 Task:  Click on Golf Select Pick Sheet First name Sofia Last name Mitchell and  Email softage.2@softage.net Group 1 Patrick Cantlay Group 2 Justin Thomas Bonus Golfer Justin Thomas Group 3 Sungjae Im Group 4 Hideki Matsuyama #1 Golfer For The Week Collin Morikawa Tie-Breaker Score 1 Submit pick sheet
Action: Mouse moved to (332, 204)
Screenshot: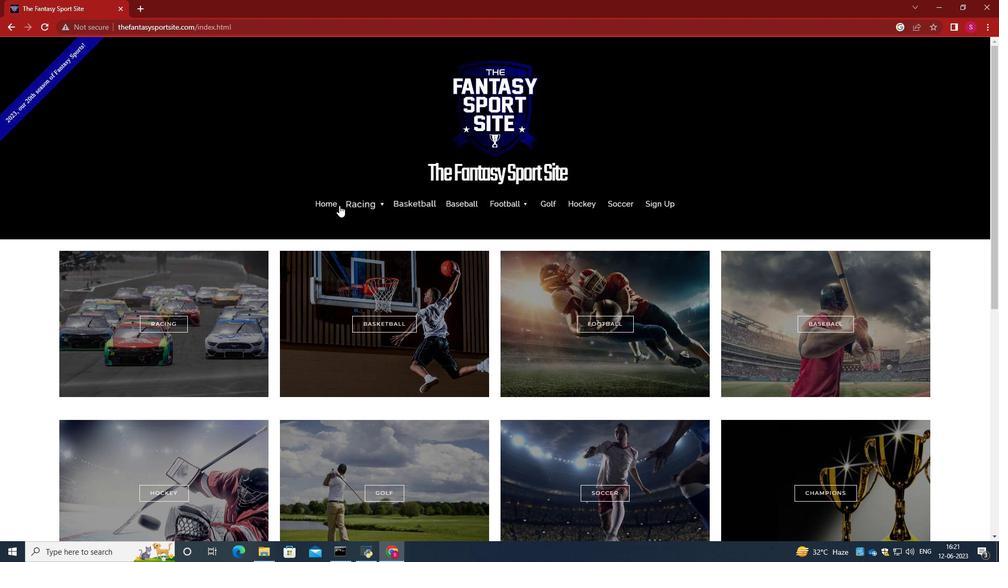 
Action: Mouse pressed left at (332, 204)
Screenshot: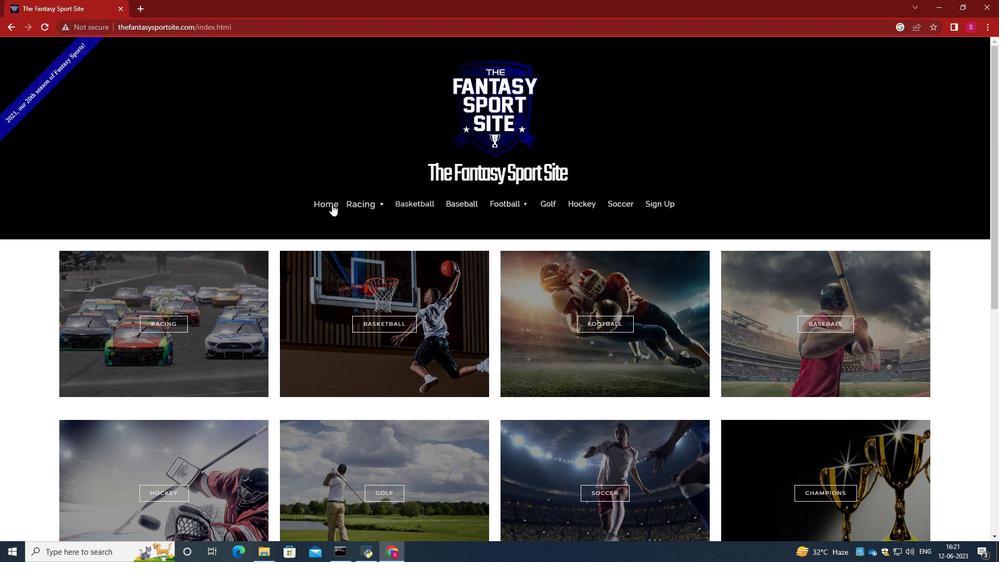 
Action: Mouse moved to (387, 216)
Screenshot: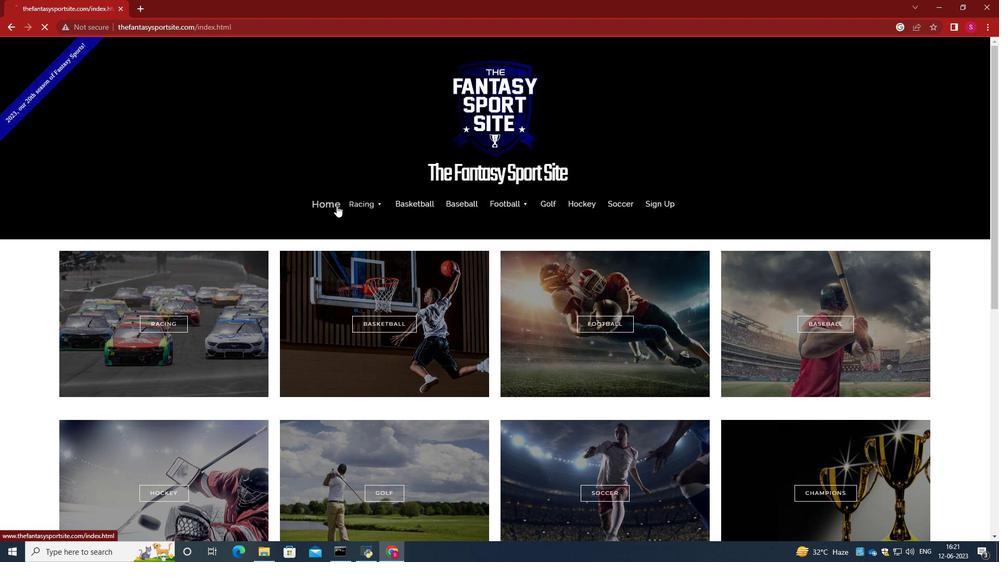 
Action: Mouse scrolled (387, 215) with delta (0, 0)
Screenshot: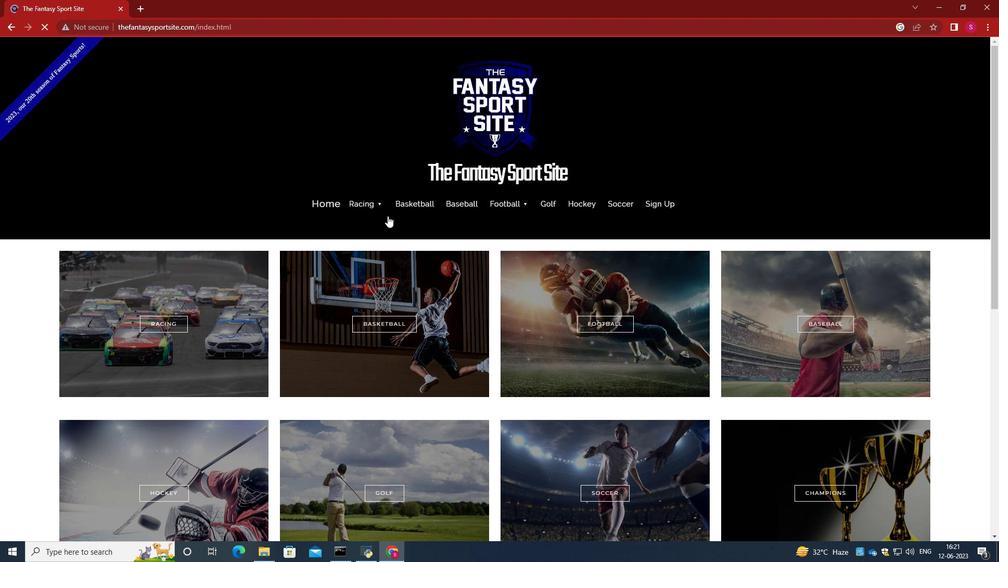 
Action: Mouse scrolled (387, 215) with delta (0, 0)
Screenshot: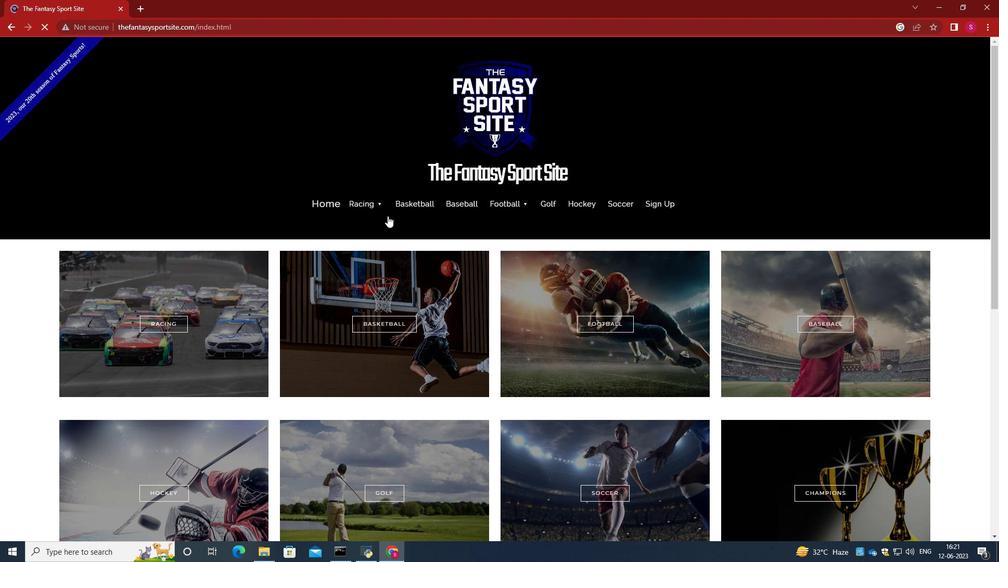 
Action: Mouse scrolled (387, 215) with delta (0, 0)
Screenshot: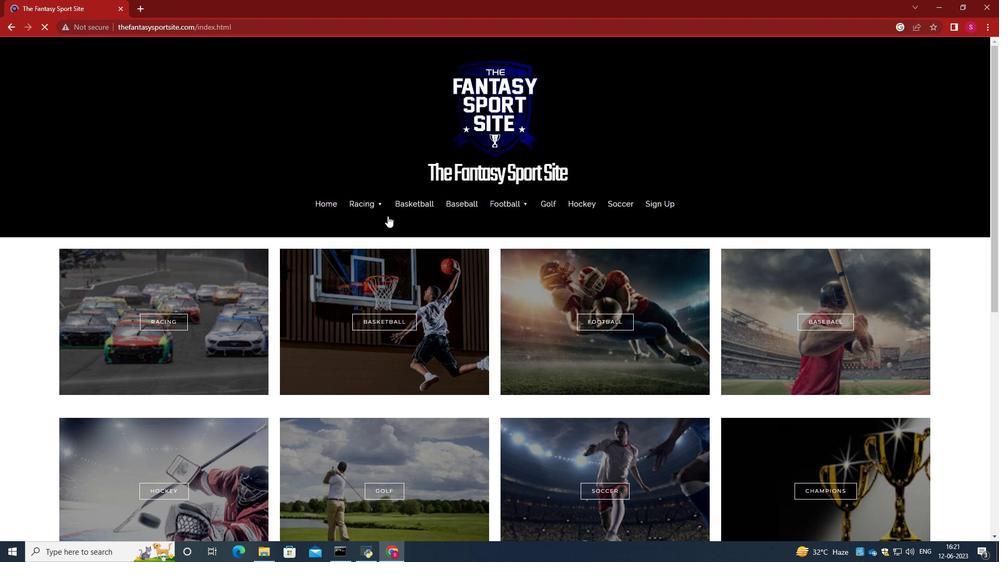 
Action: Mouse moved to (387, 328)
Screenshot: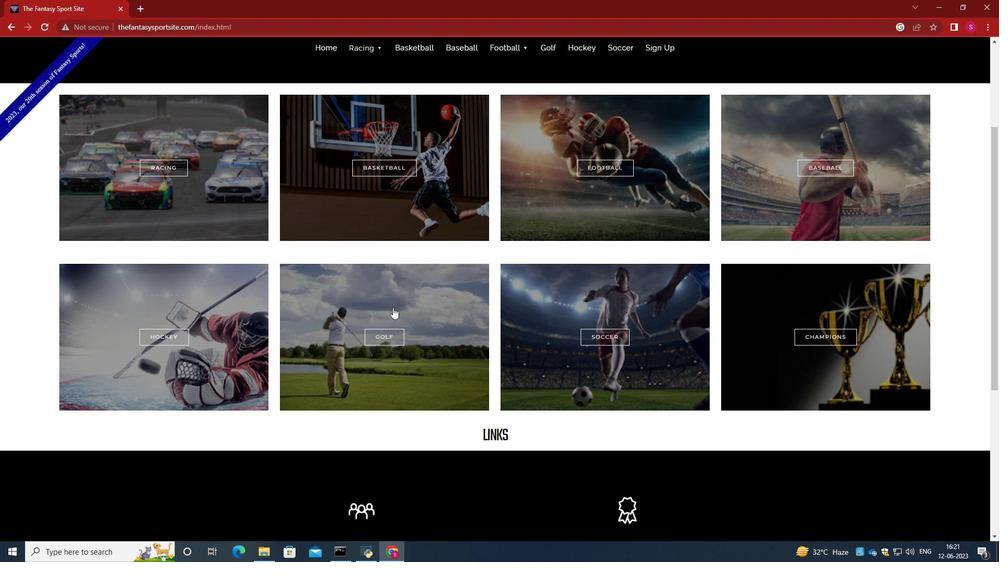 
Action: Mouse pressed left at (387, 328)
Screenshot: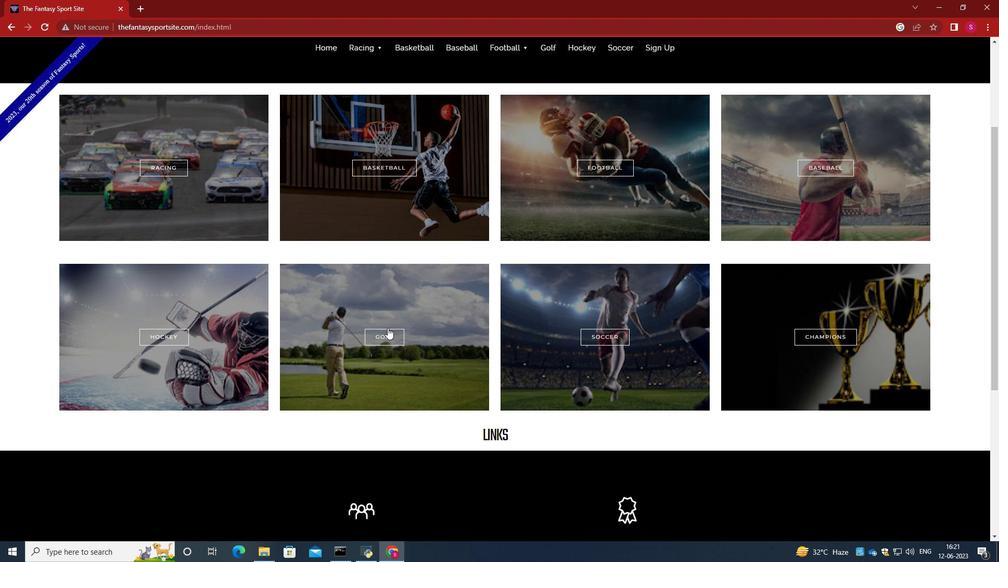 
Action: Mouse moved to (417, 270)
Screenshot: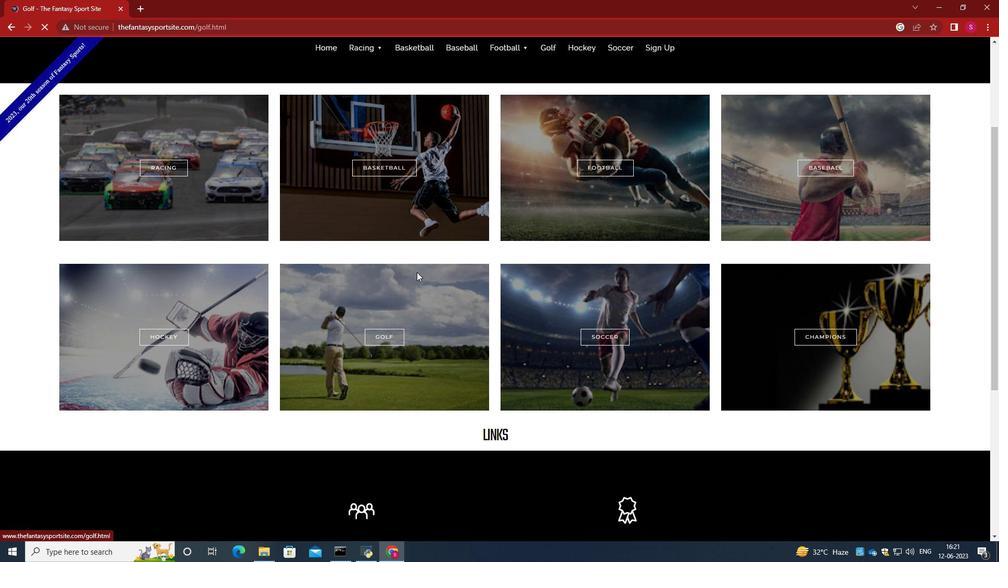 
Action: Mouse scrolled (417, 270) with delta (0, 0)
Screenshot: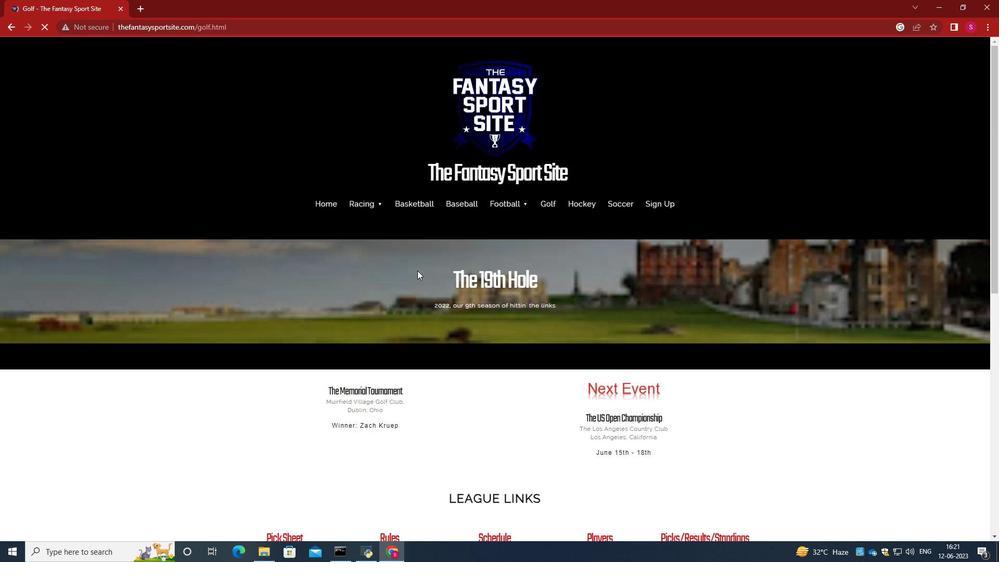 
Action: Mouse scrolled (417, 270) with delta (0, 0)
Screenshot: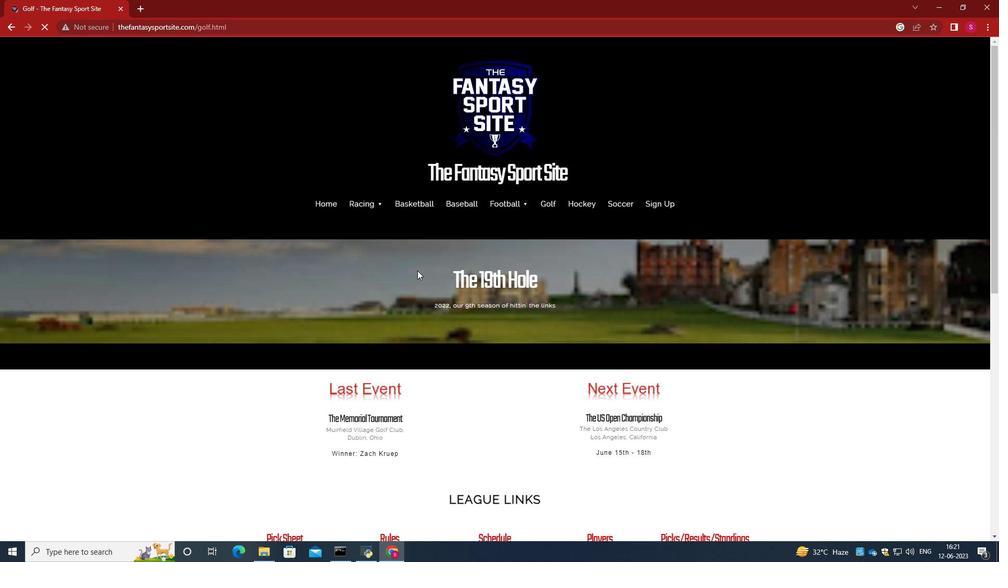 
Action: Mouse scrolled (417, 270) with delta (0, 0)
Screenshot: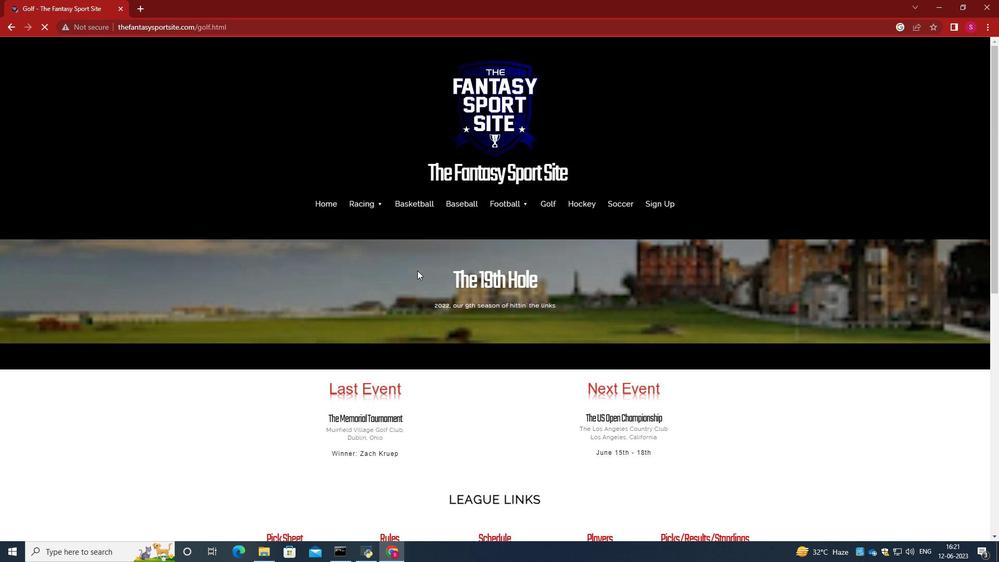 
Action: Mouse scrolled (417, 270) with delta (0, 0)
Screenshot: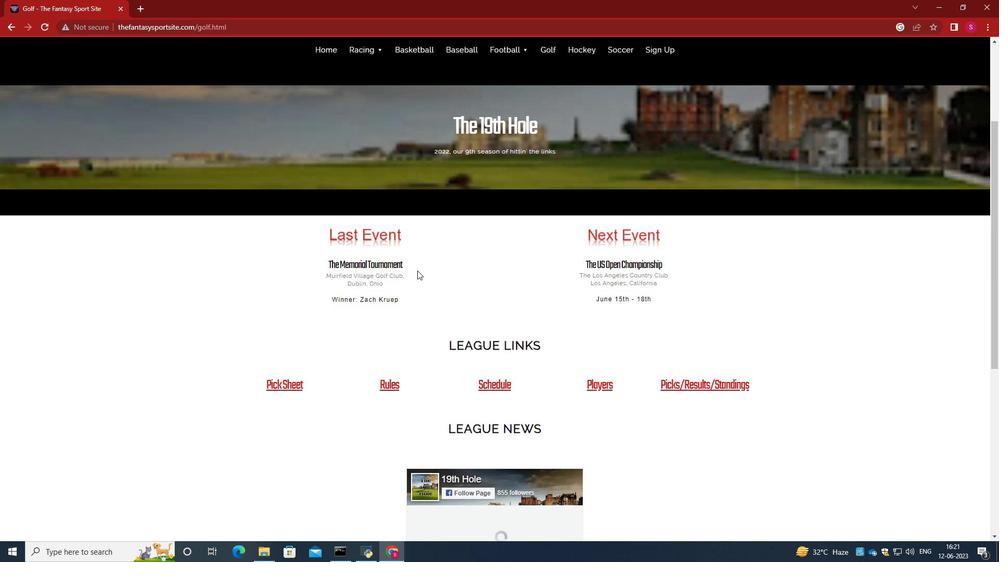 
Action: Mouse scrolled (417, 270) with delta (0, 0)
Screenshot: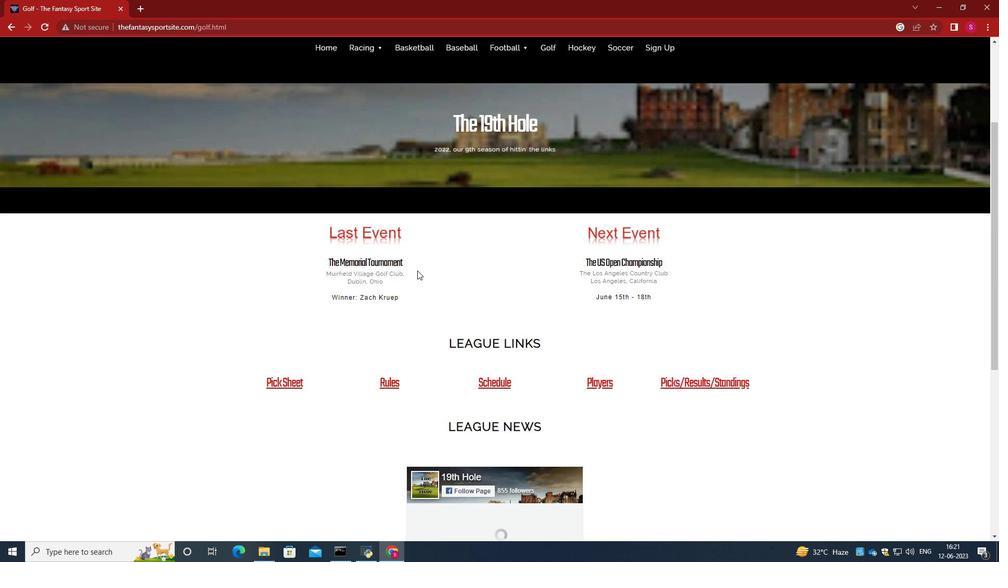 
Action: Mouse scrolled (417, 270) with delta (0, 0)
Screenshot: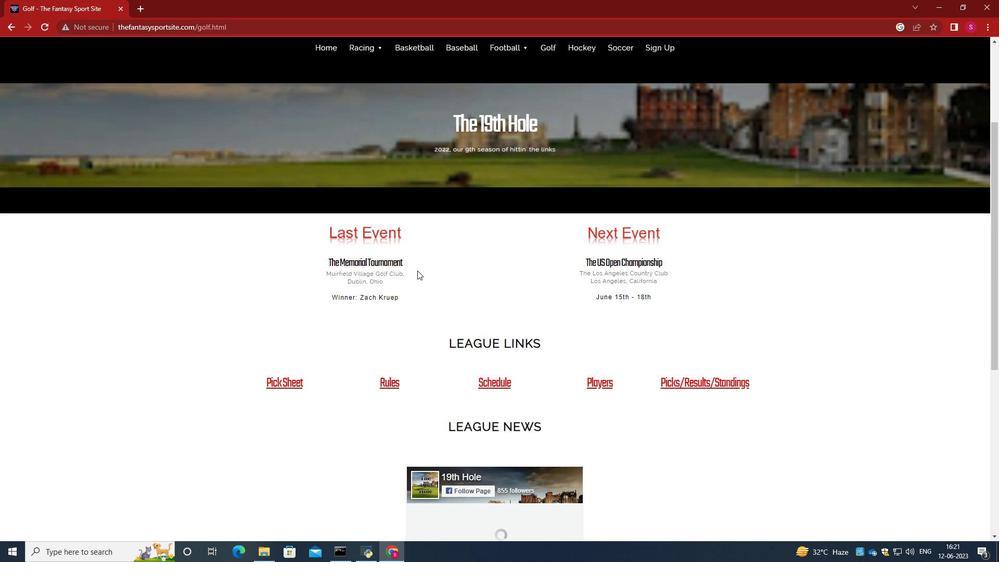 
Action: Mouse moved to (286, 224)
Screenshot: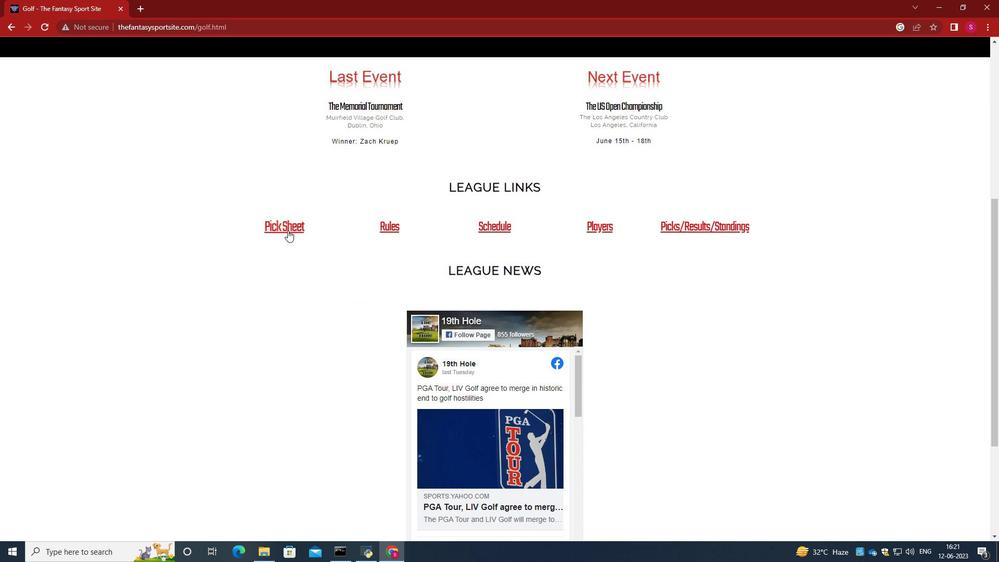 
Action: Mouse pressed left at (286, 224)
Screenshot: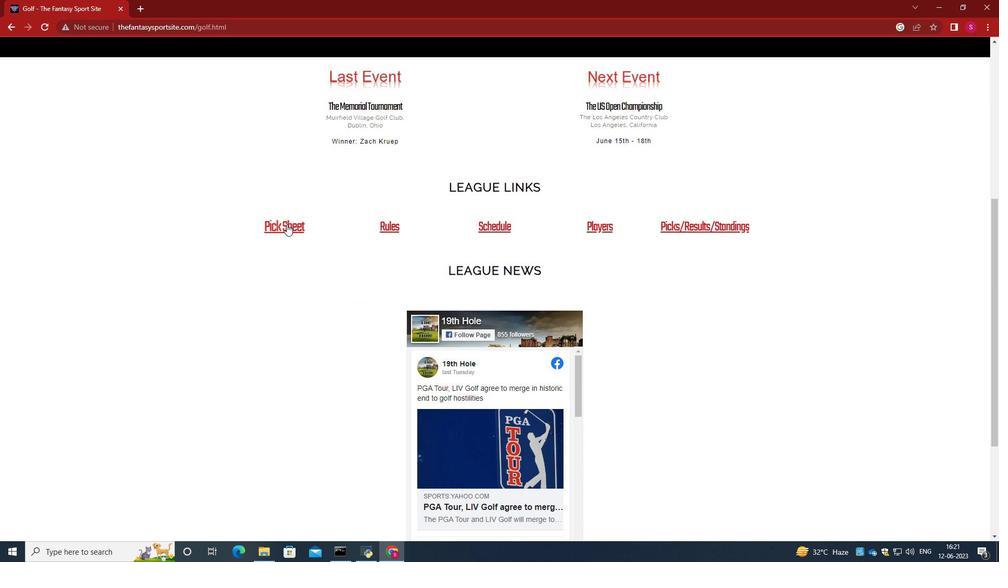 
Action: Mouse moved to (539, 239)
Screenshot: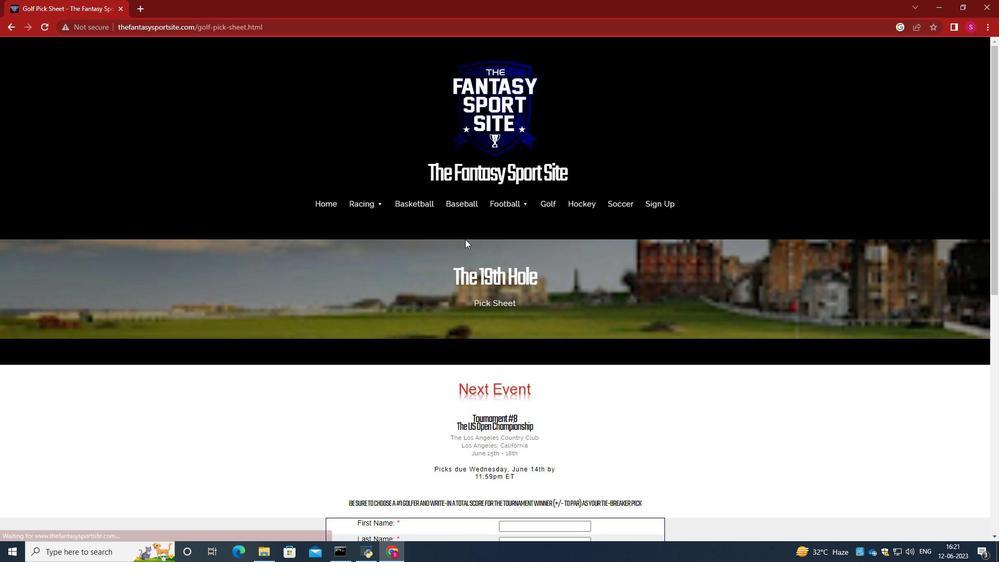 
Action: Mouse scrolled (539, 239) with delta (0, 0)
Screenshot: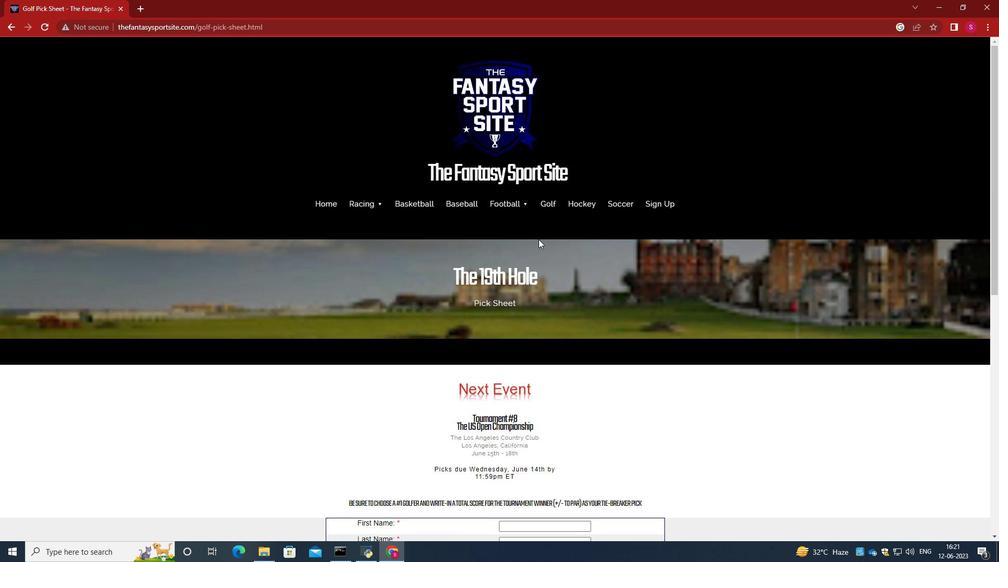 
Action: Mouse scrolled (539, 239) with delta (0, 0)
Screenshot: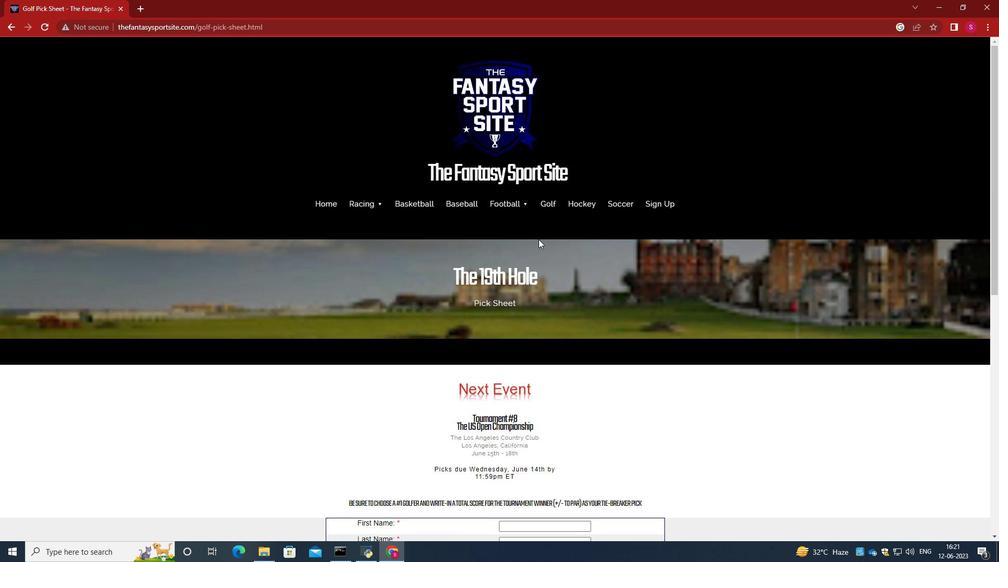 
Action: Mouse scrolled (539, 239) with delta (0, 0)
Screenshot: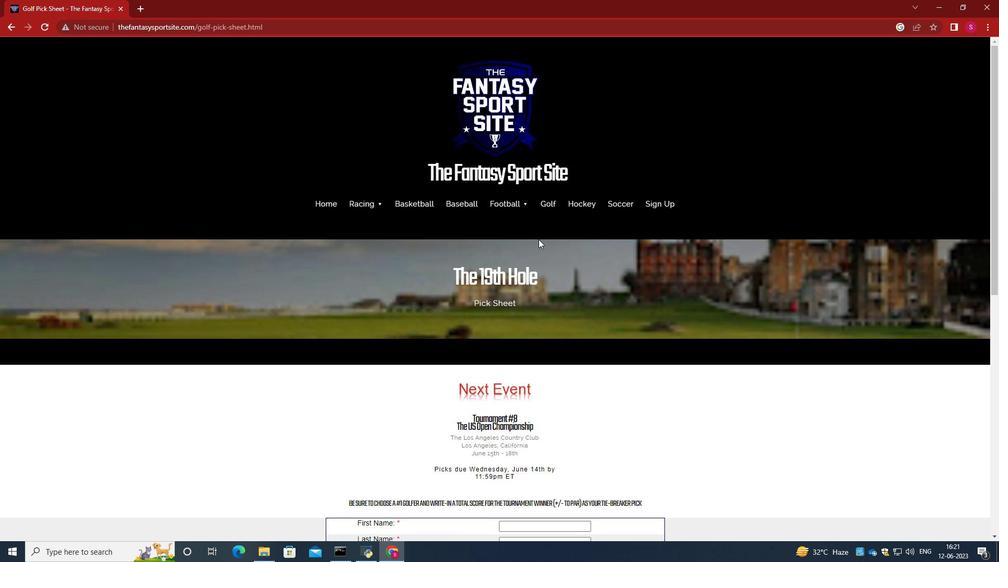 
Action: Mouse scrolled (539, 239) with delta (0, 0)
Screenshot: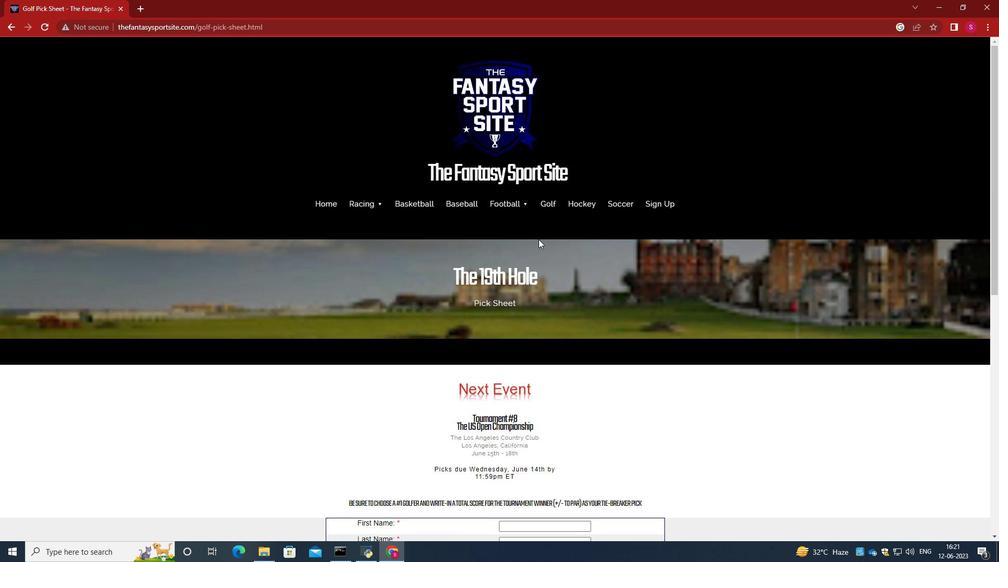 
Action: Mouse scrolled (539, 239) with delta (0, 0)
Screenshot: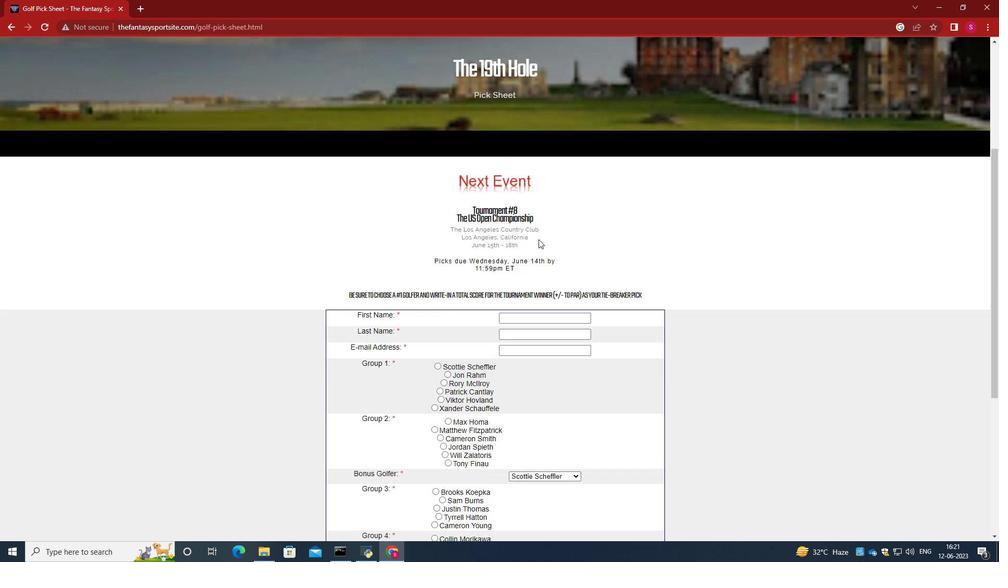 
Action: Mouse scrolled (539, 239) with delta (0, 0)
Screenshot: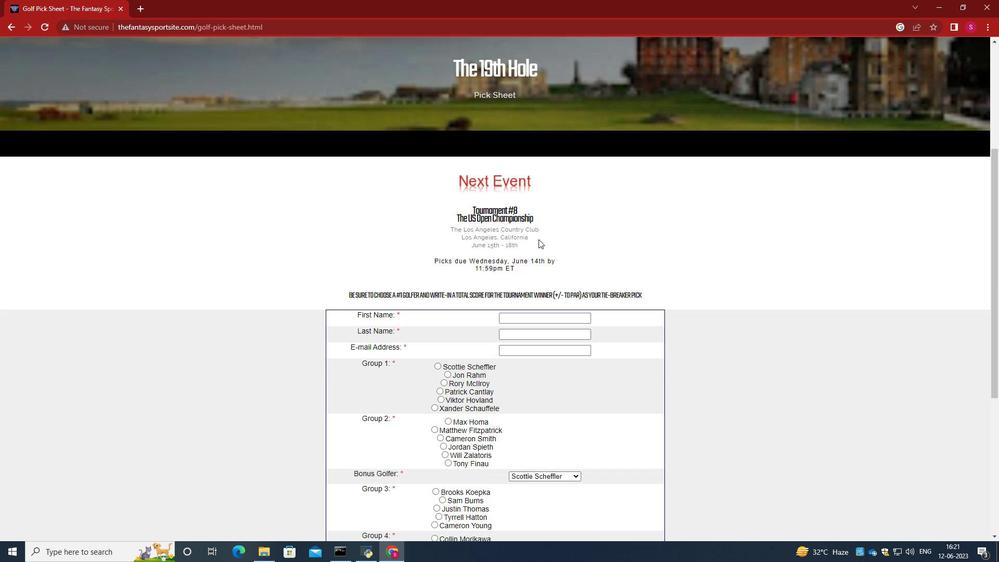 
Action: Mouse moved to (528, 216)
Screenshot: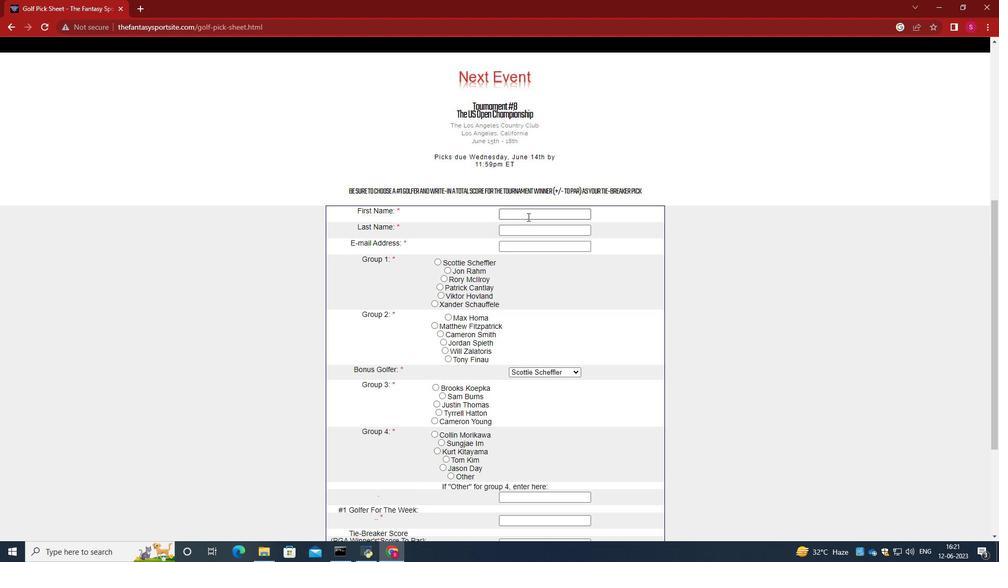 
Action: Mouse pressed left at (528, 216)
Screenshot: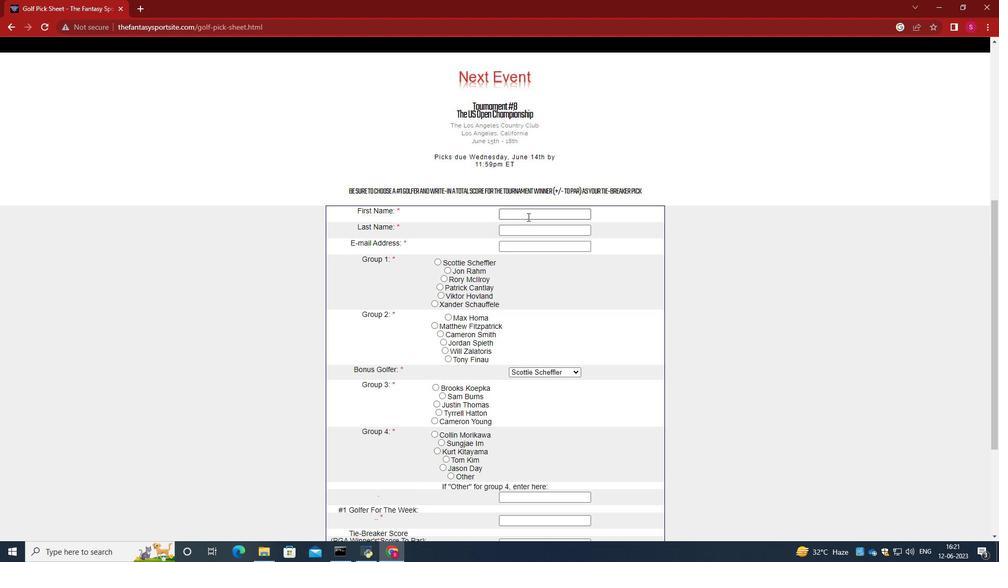 
Action: Key pressed <Key.caps_lock>S<Key.caps_lock>ofia<Key.tab><Key.caps_lock>M<Key.caps_lock>itchell<Key.tab>softage.2<Key.shift>@softage.m<Key.backspace>net<Key.tab>
Screenshot: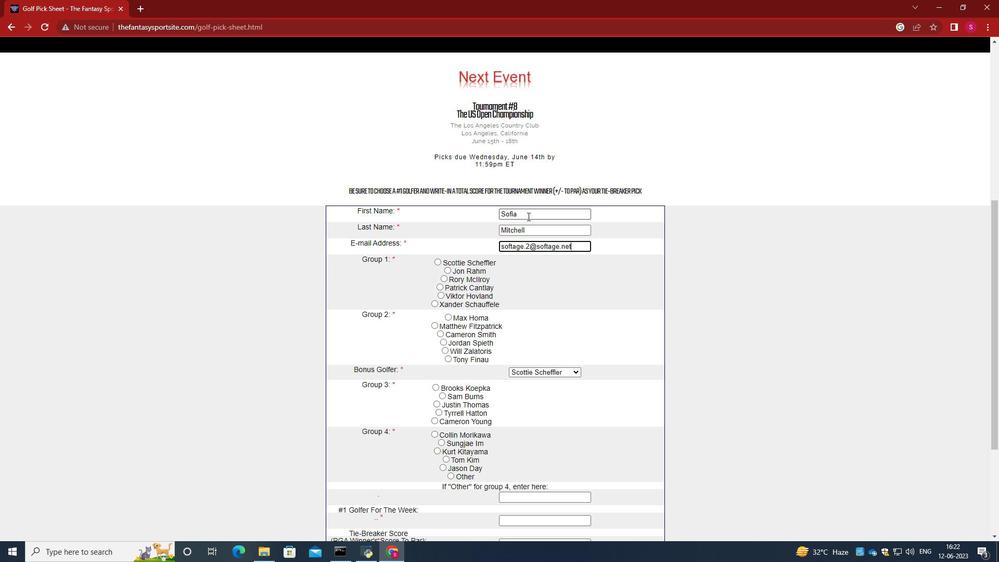 
Action: Mouse moved to (443, 286)
Screenshot: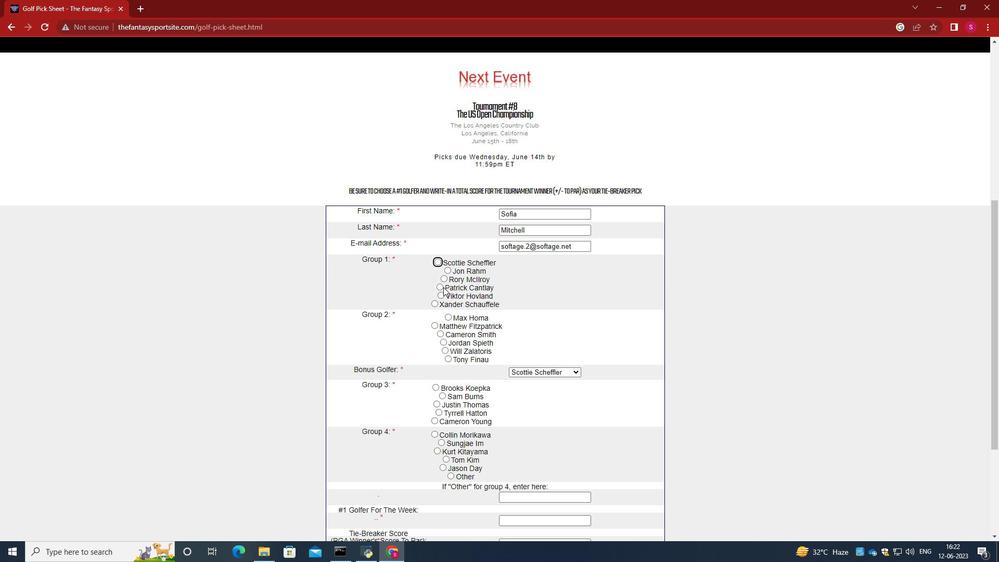 
Action: Mouse pressed left at (443, 286)
Screenshot: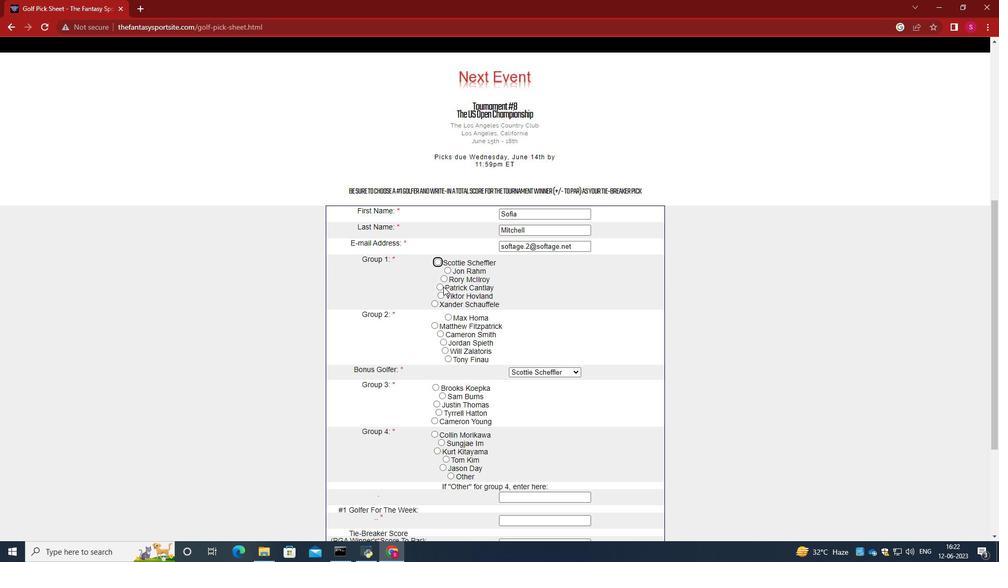 
Action: Mouse moved to (440, 286)
Screenshot: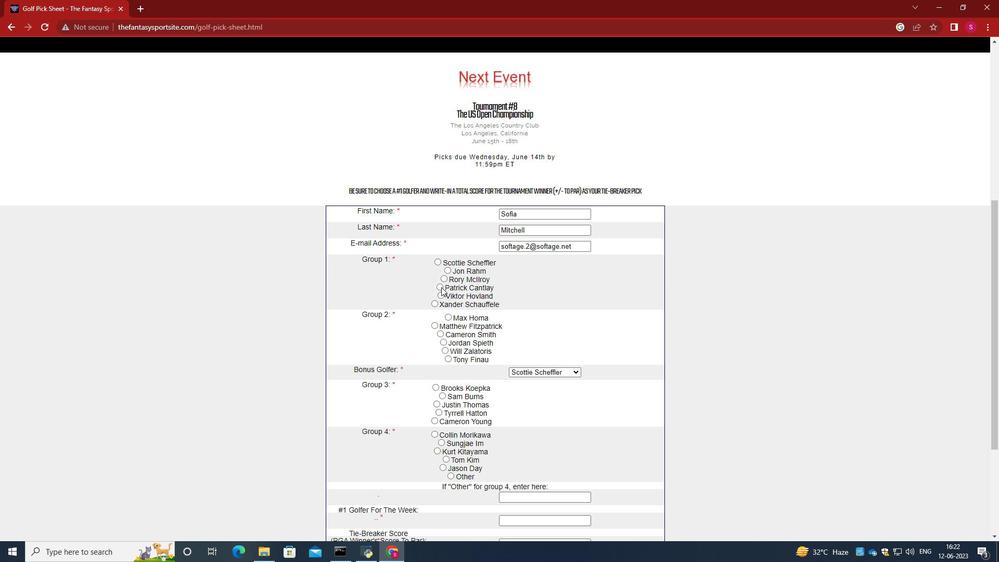 
Action: Mouse pressed left at (440, 286)
Screenshot: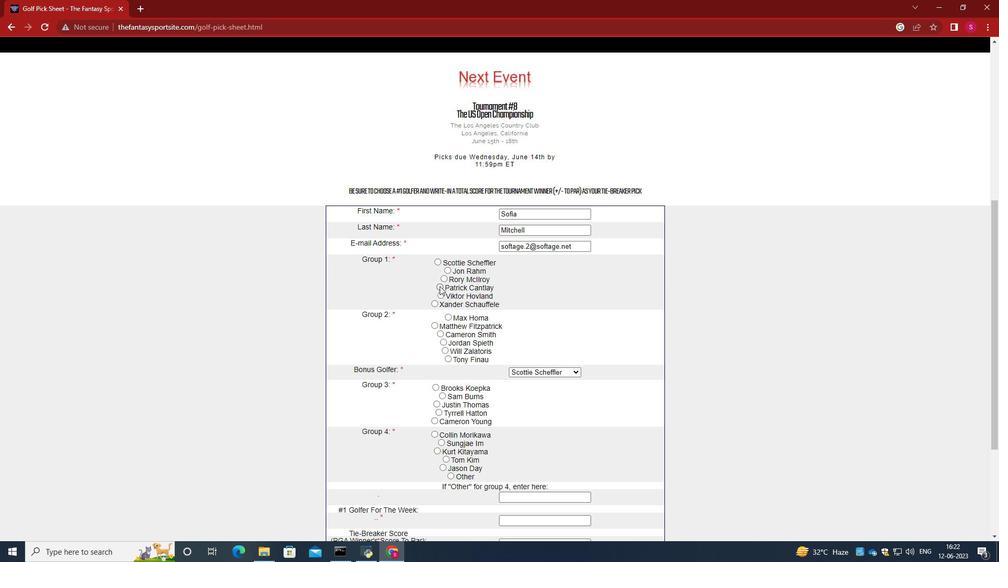 
Action: Mouse moved to (508, 294)
Screenshot: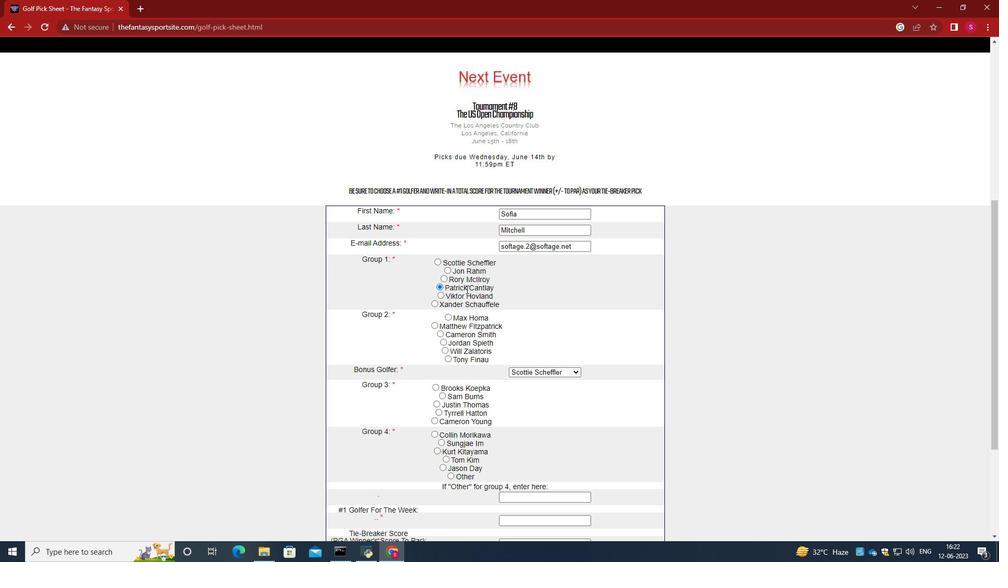 
Action: Mouse scrolled (508, 293) with delta (0, 0)
Screenshot: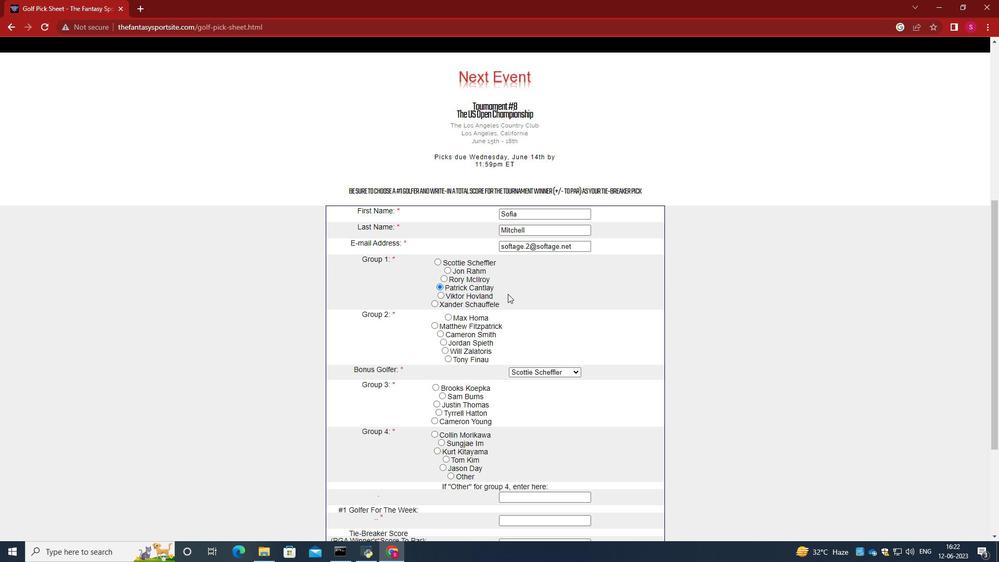 
Action: Mouse moved to (449, 307)
Screenshot: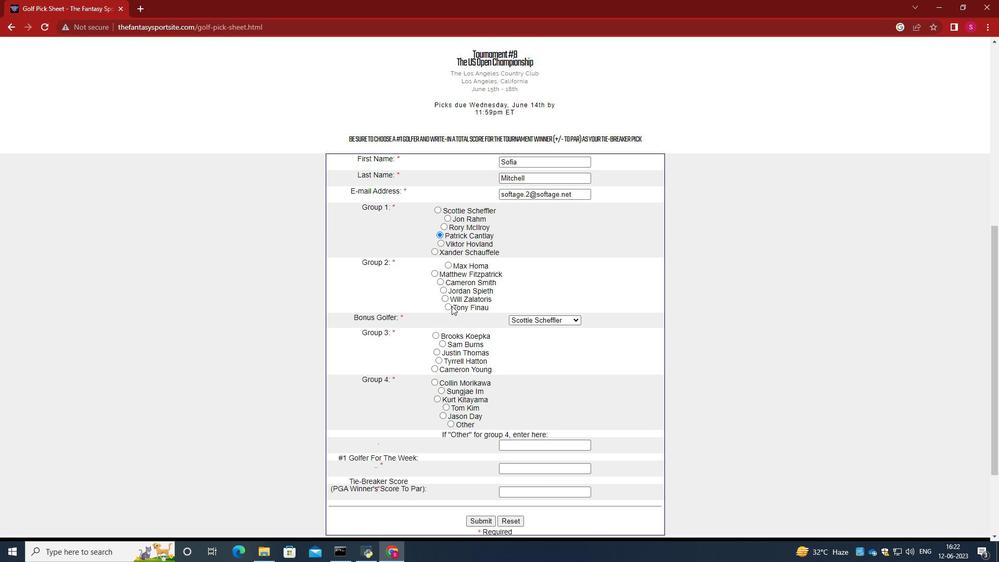 
Action: Mouse pressed left at (449, 307)
Screenshot: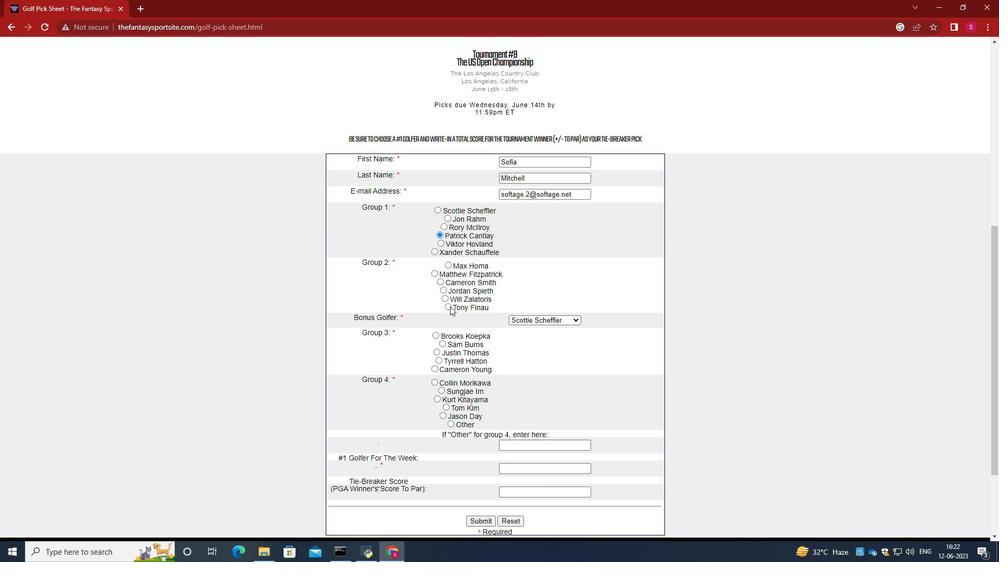 
Action: Mouse moved to (561, 290)
Screenshot: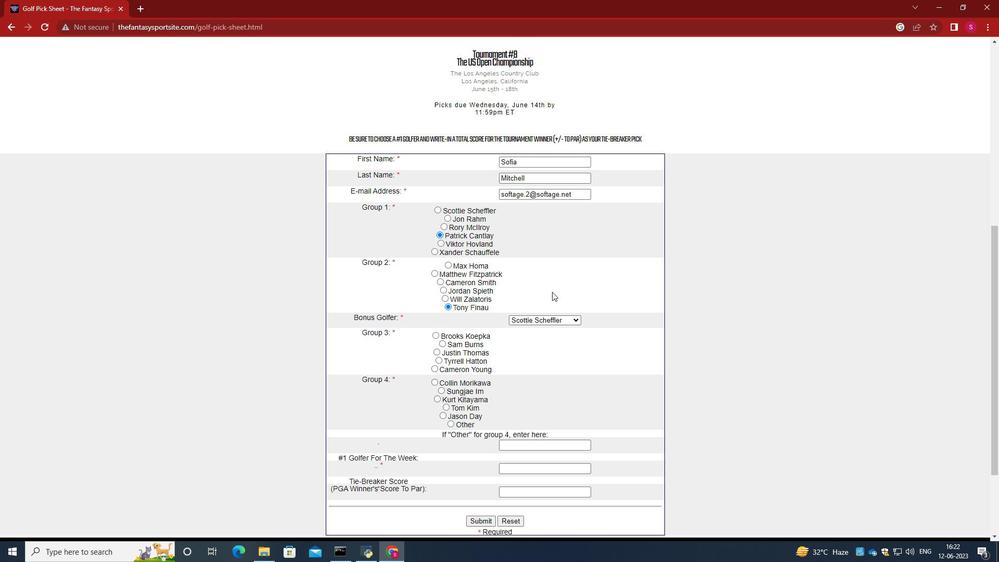 
Action: Mouse scrolled (561, 289) with delta (0, 0)
Screenshot: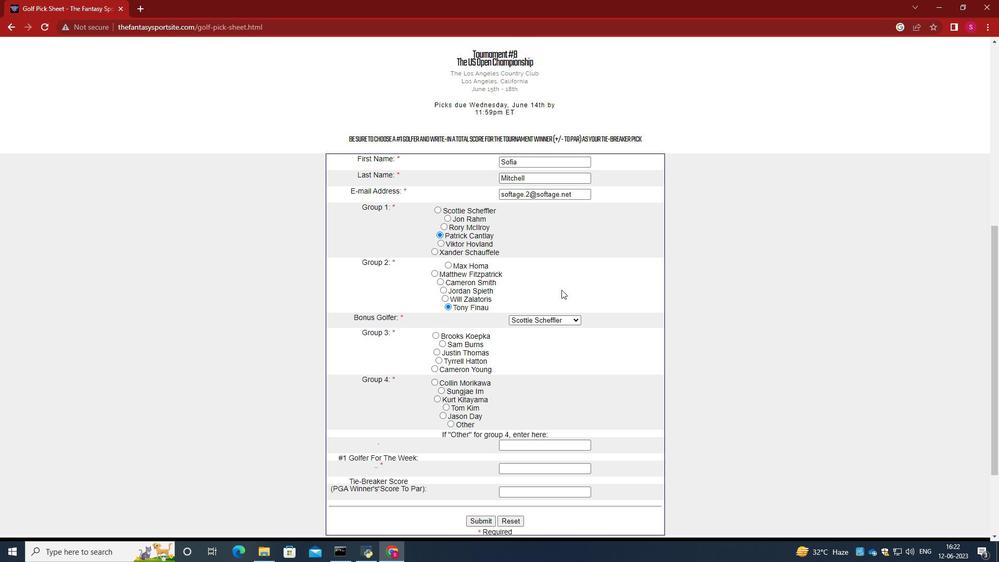 
Action: Mouse scrolled (561, 289) with delta (0, 0)
Screenshot: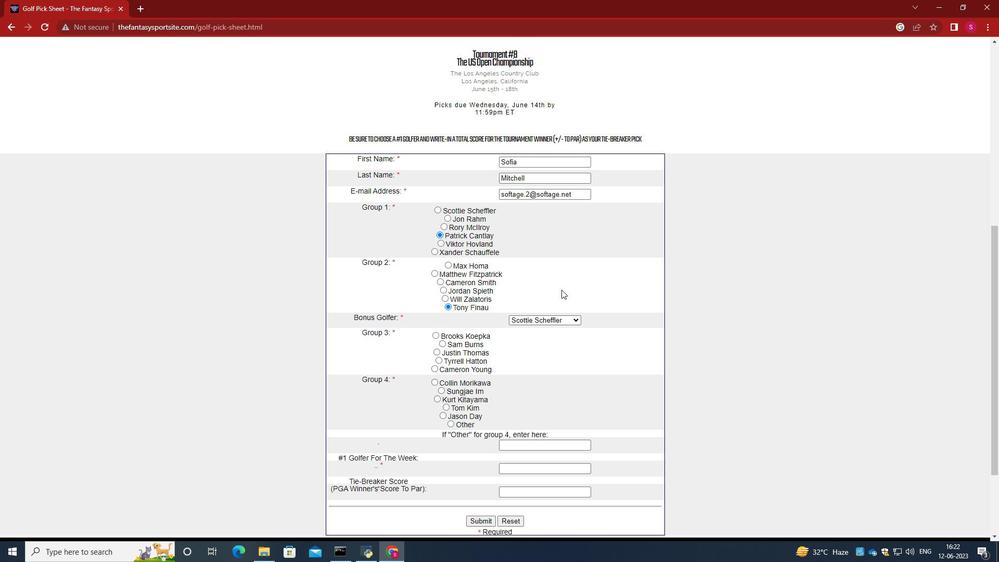 
Action: Mouse moved to (544, 215)
Screenshot: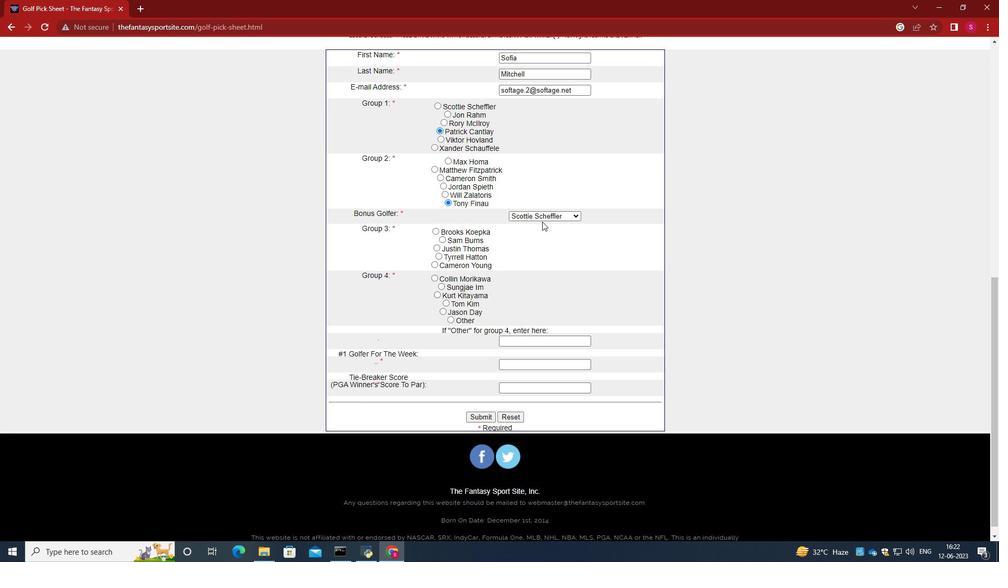 
Action: Mouse pressed left at (544, 215)
Screenshot: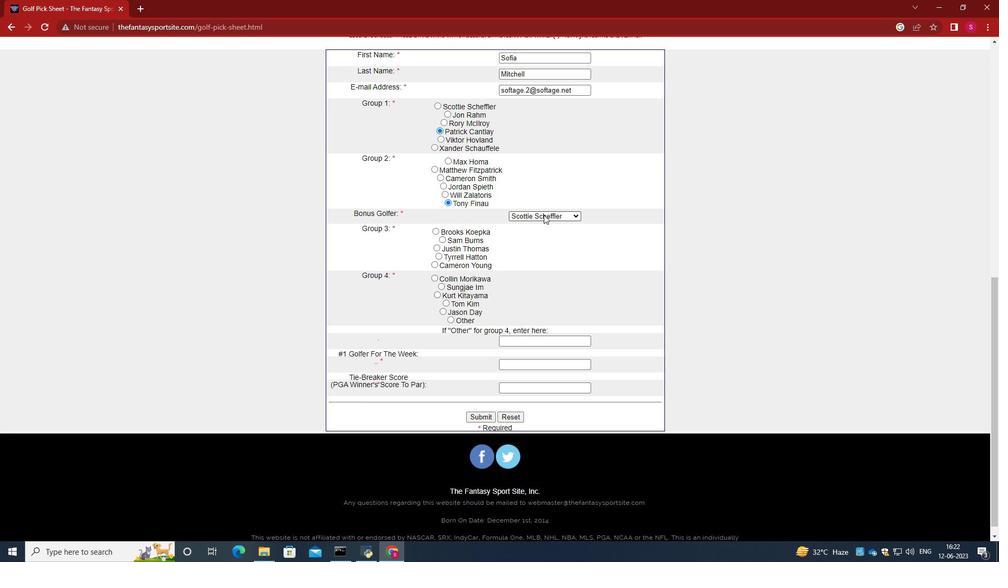 
Action: Mouse moved to (552, 277)
Screenshot: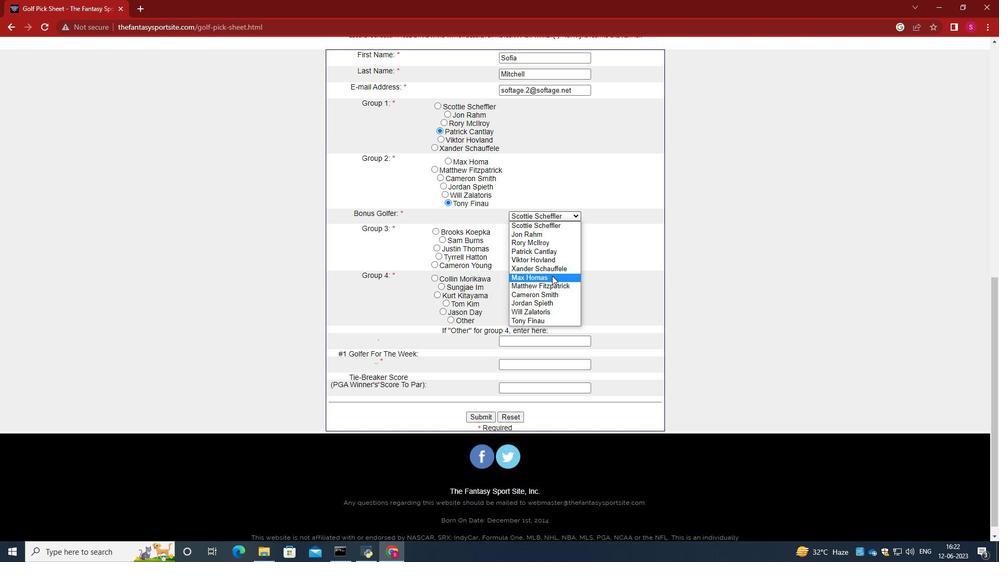 
Action: Mouse pressed left at (552, 277)
Screenshot: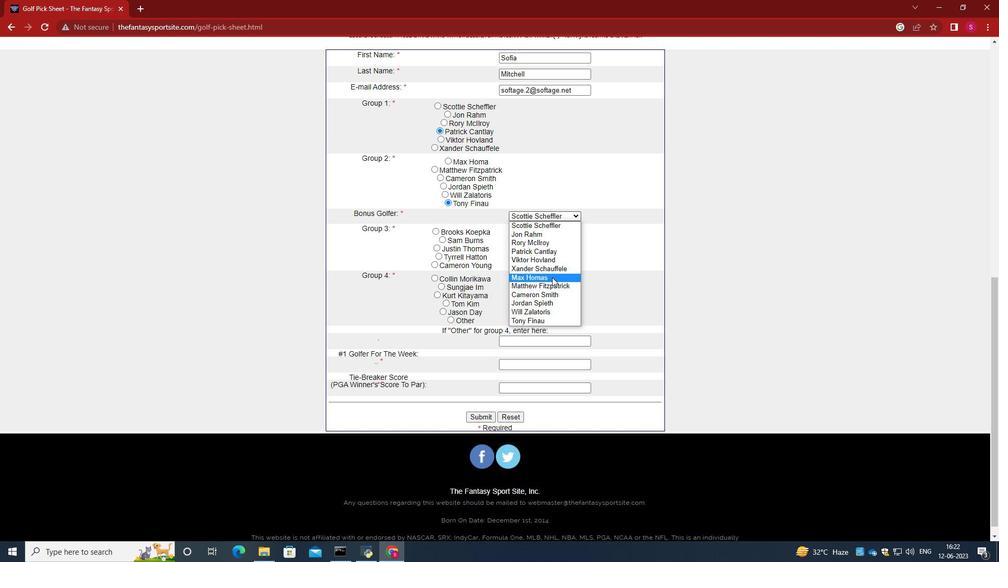 
Action: Mouse moved to (564, 252)
Screenshot: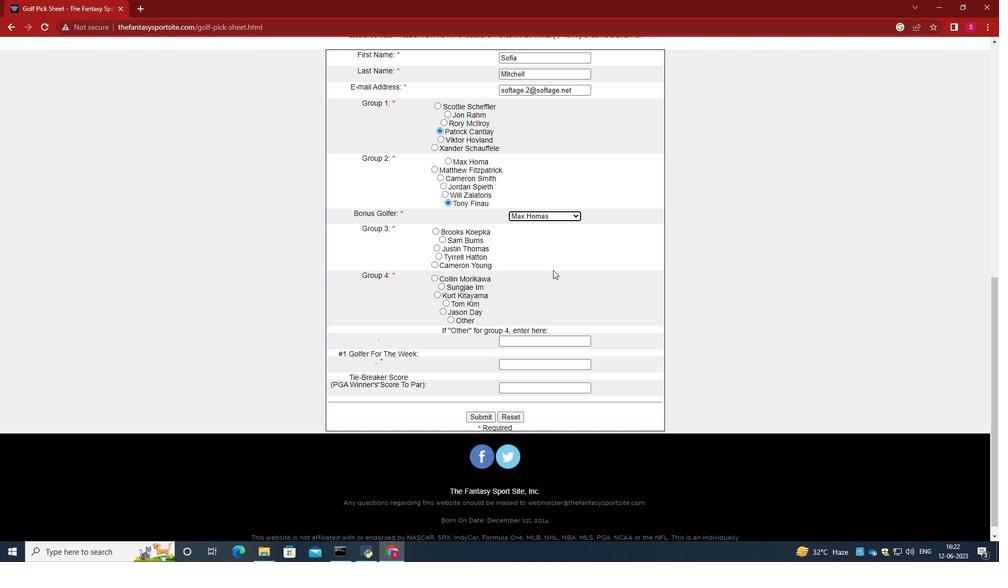 
Action: Mouse scrolled (564, 251) with delta (0, 0)
Screenshot: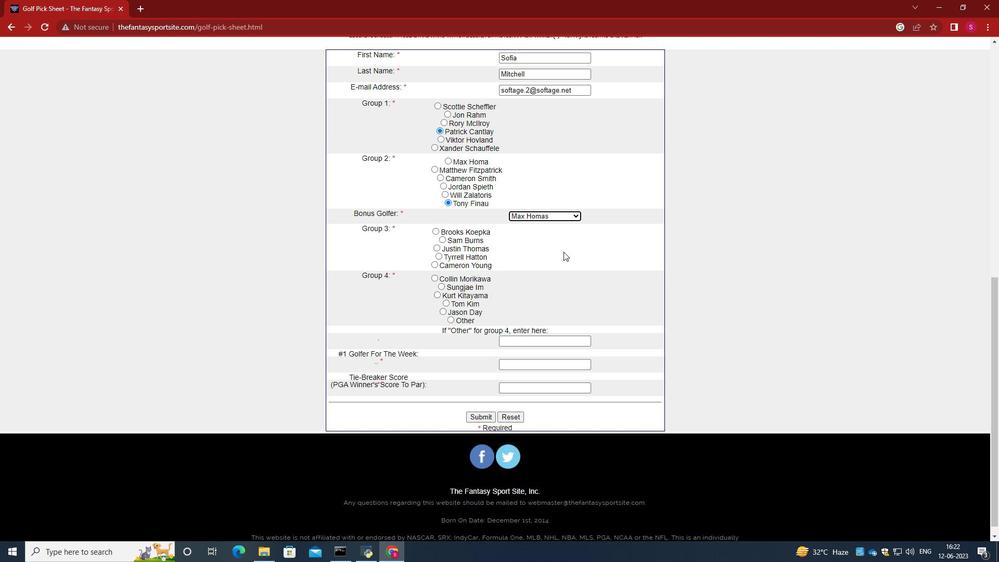
Action: Mouse scrolled (564, 251) with delta (0, 0)
Screenshot: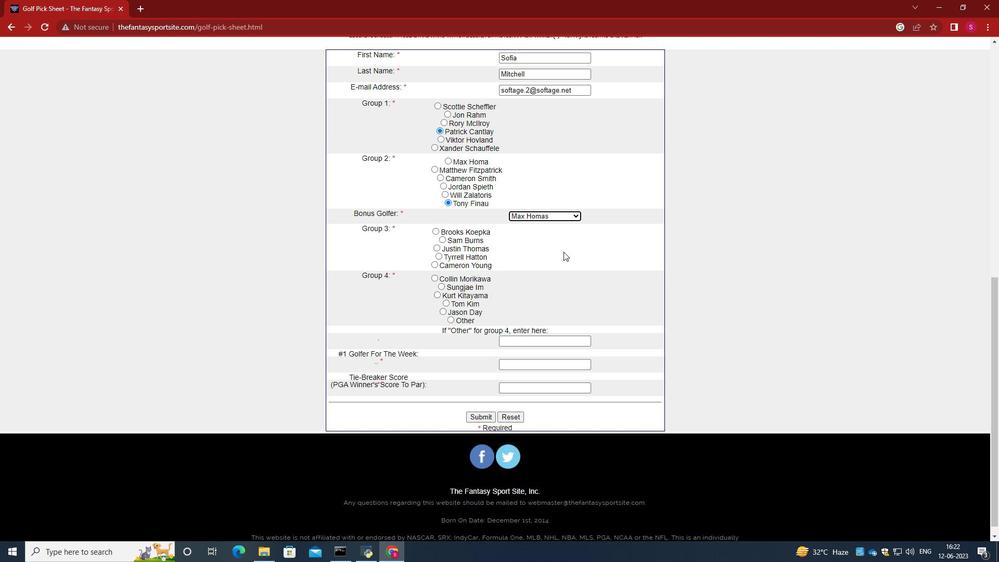 
Action: Mouse moved to (441, 246)
Screenshot: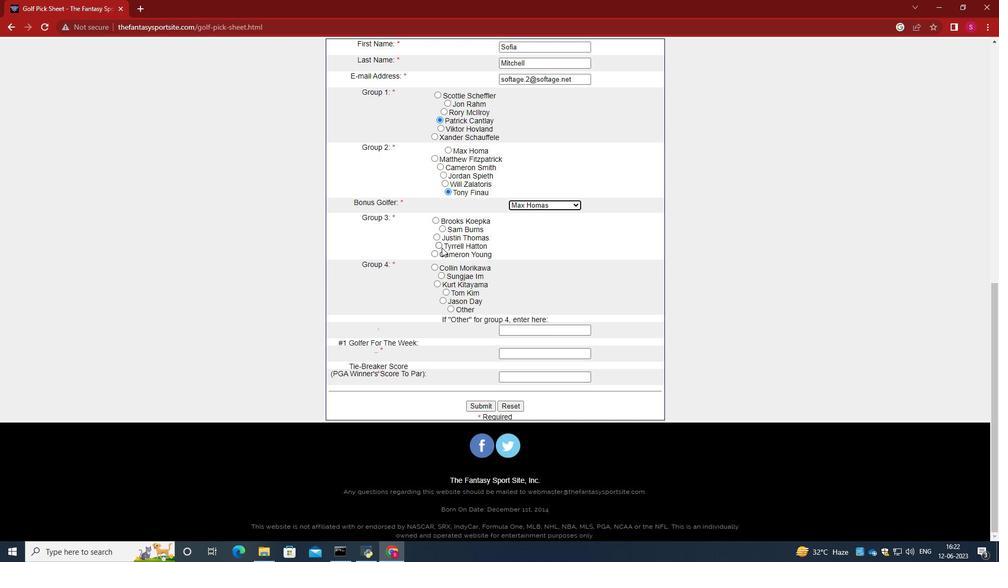 
Action: Mouse pressed left at (441, 246)
Screenshot: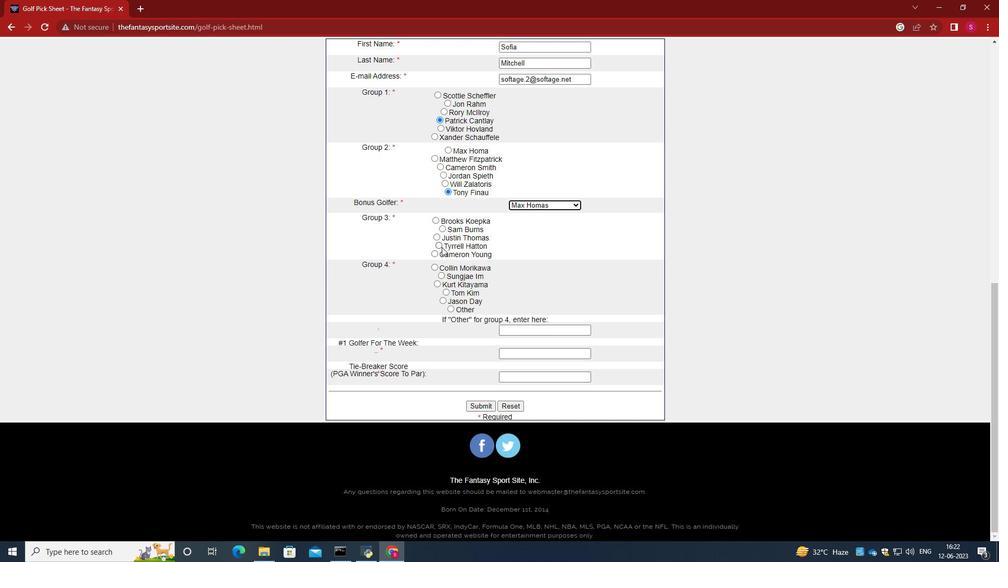 
Action: Mouse moved to (527, 266)
Screenshot: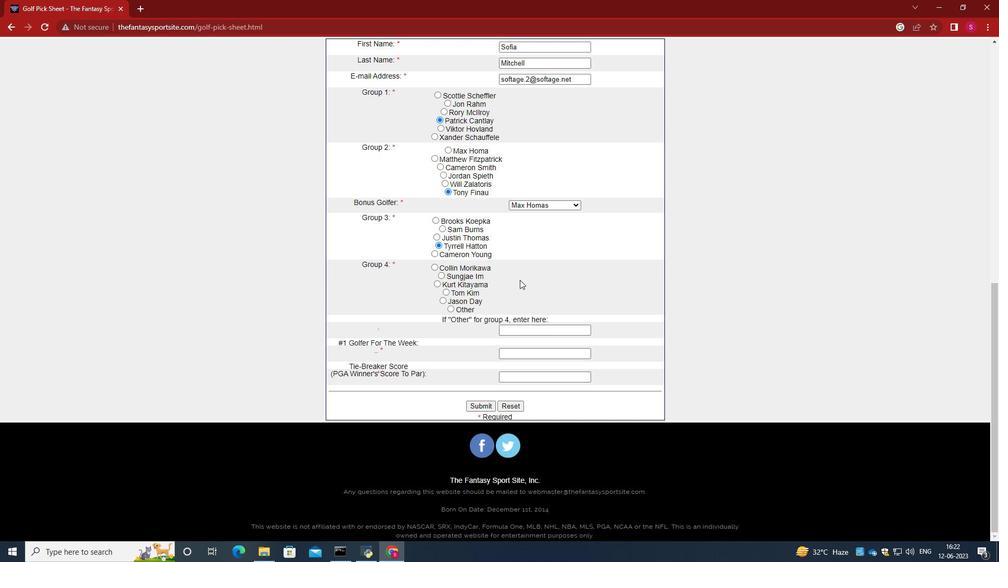 
Action: Mouse scrolled (527, 266) with delta (0, 0)
Screenshot: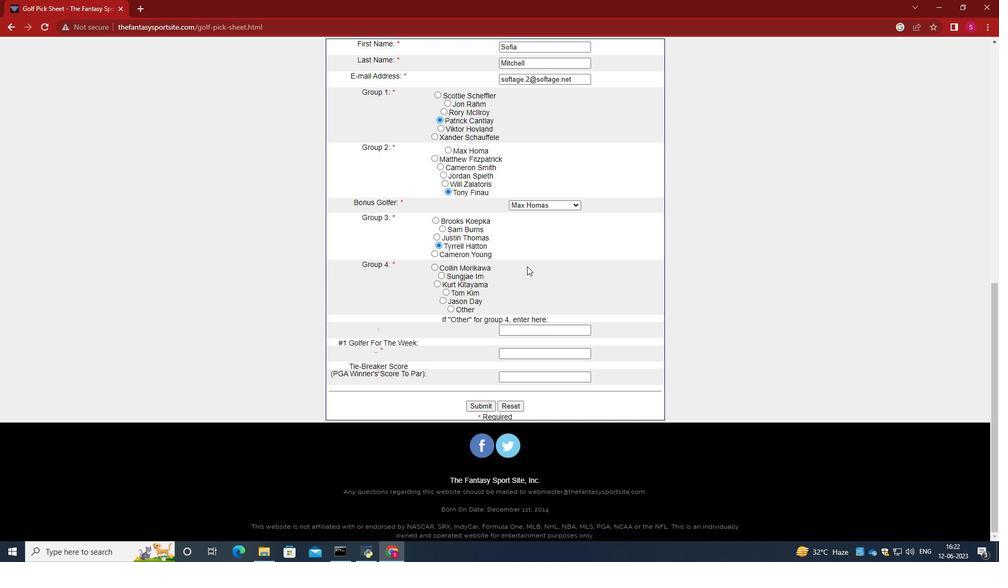 
Action: Mouse moved to (455, 307)
Screenshot: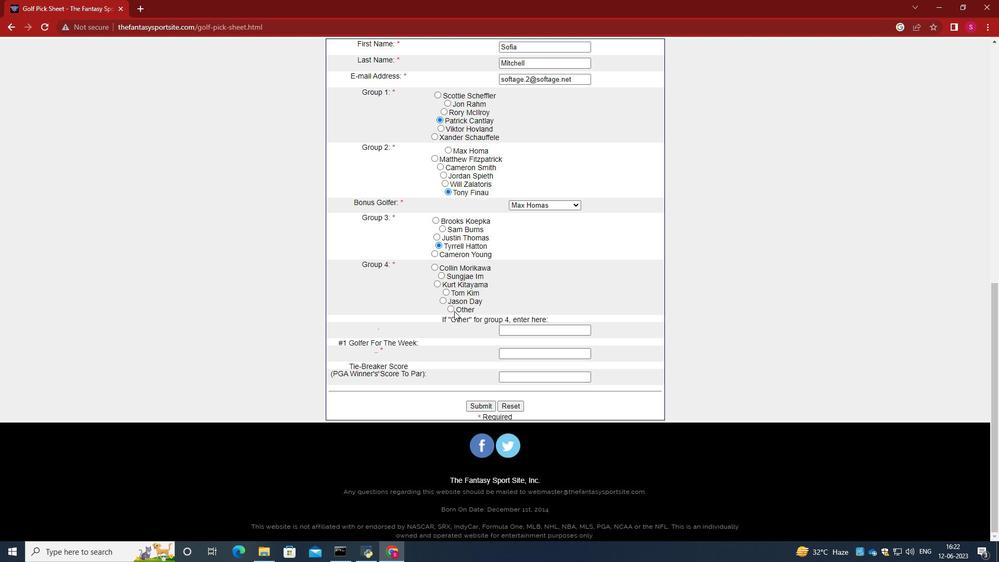 
Action: Mouse pressed left at (455, 307)
Screenshot: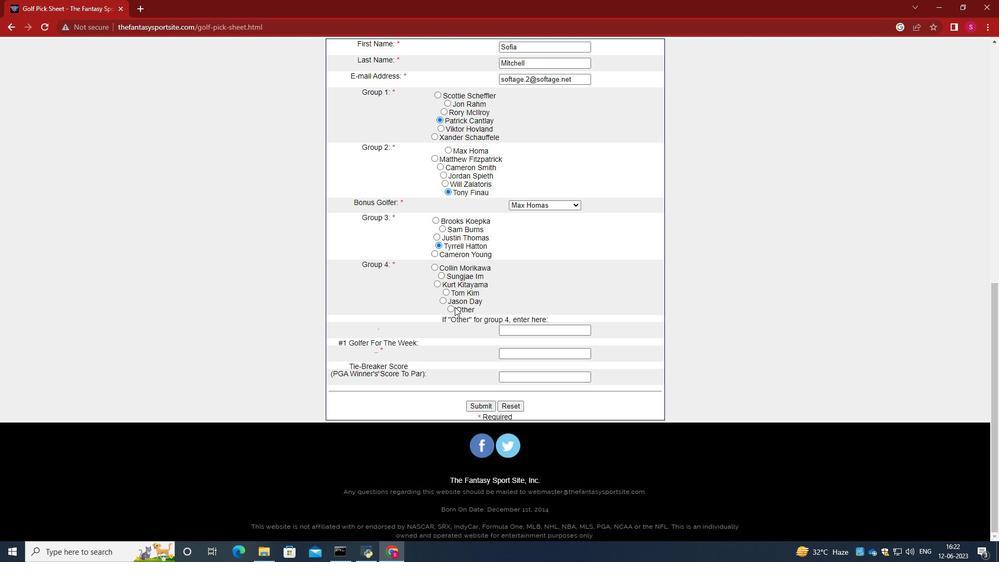 
Action: Mouse moved to (451, 307)
Screenshot: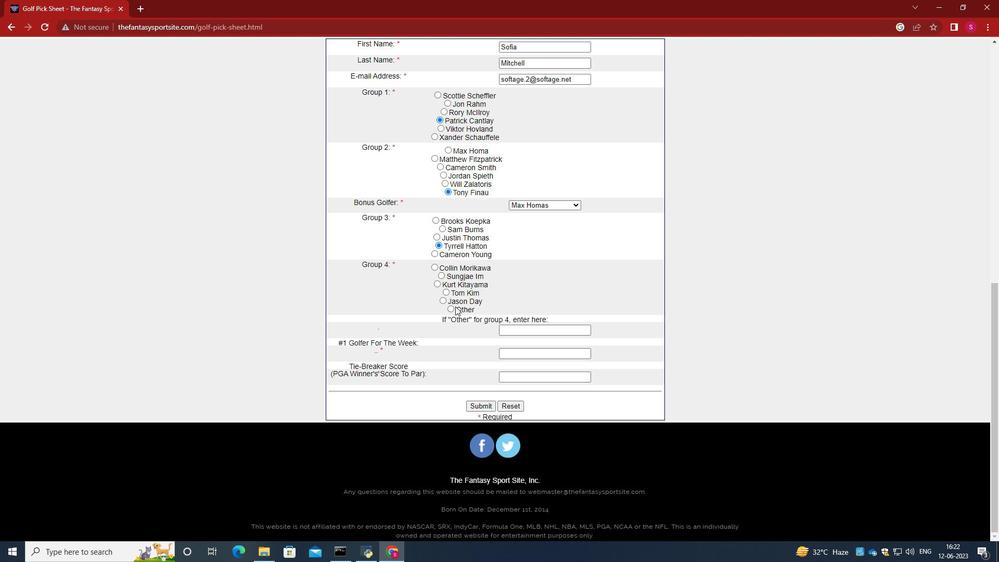
Action: Mouse pressed left at (451, 307)
Screenshot: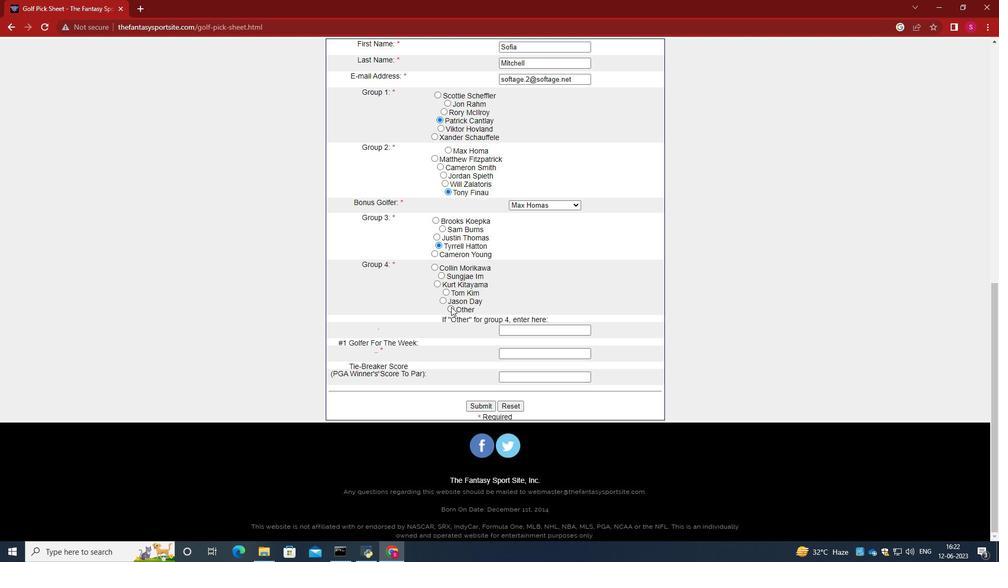 
Action: Mouse moved to (534, 331)
Screenshot: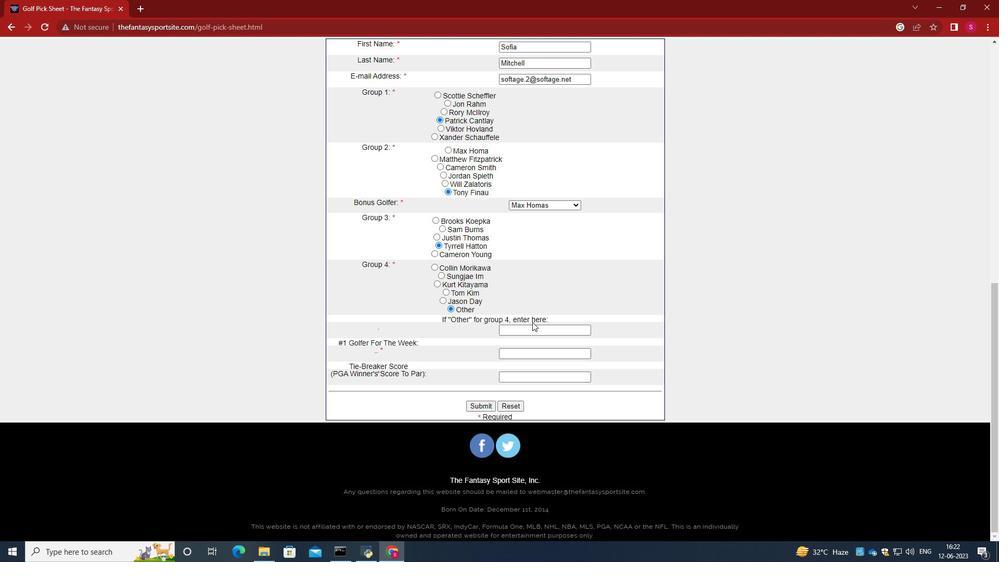 
Action: Mouse pressed left at (534, 331)
Screenshot: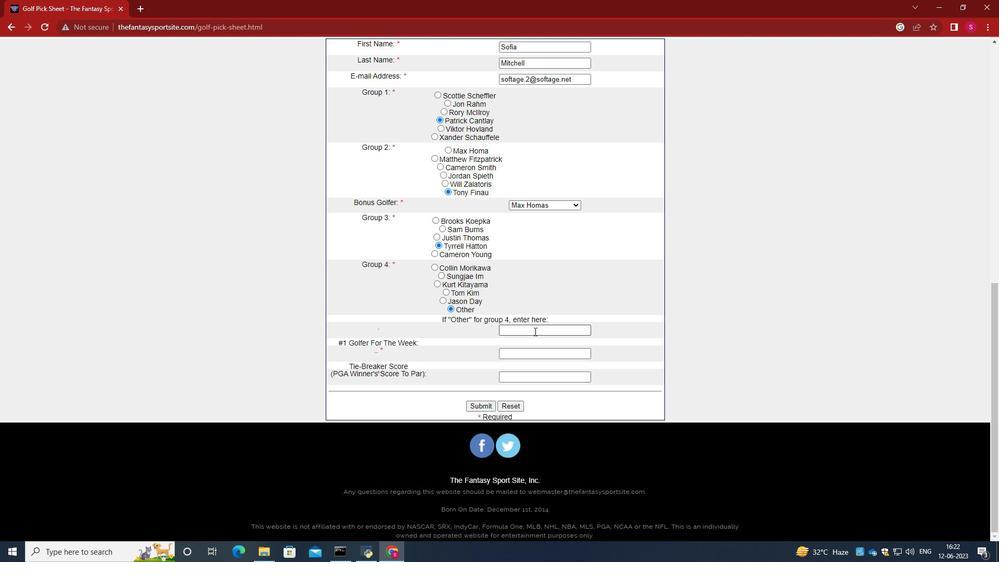 
Action: Key pressed <Key.caps_lock>H<Key.caps_lock>ideki<Key.space><Key.caps_lock>M<Key.caps_lock>atsuyama<Key.tab><Key.caps_lock>C<Key.caps_lock>ollin<Key.space><Key.caps_lock>M<Key.caps_lock>orikawa<Key.tab>1
Screenshot: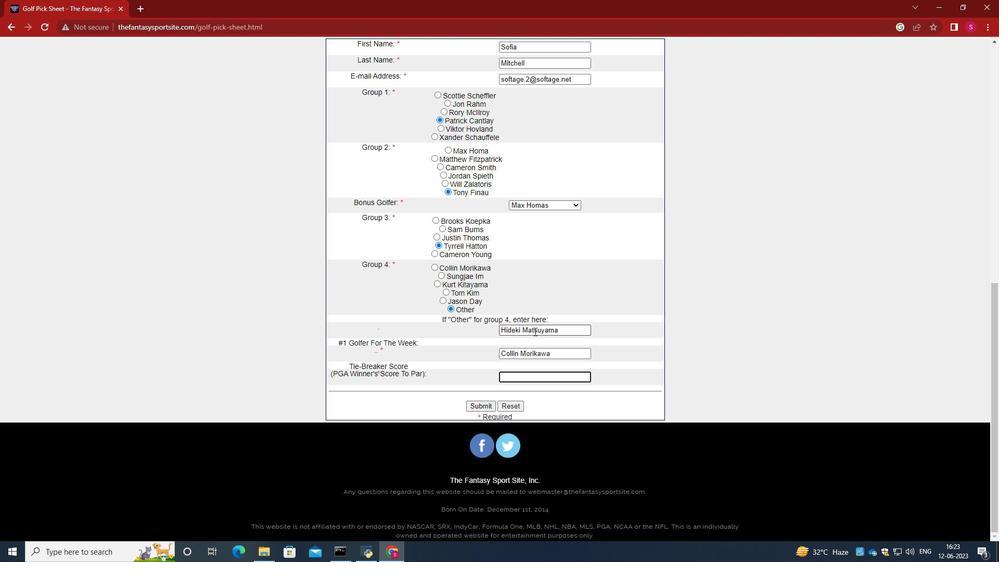
Action: Mouse moved to (480, 405)
Screenshot: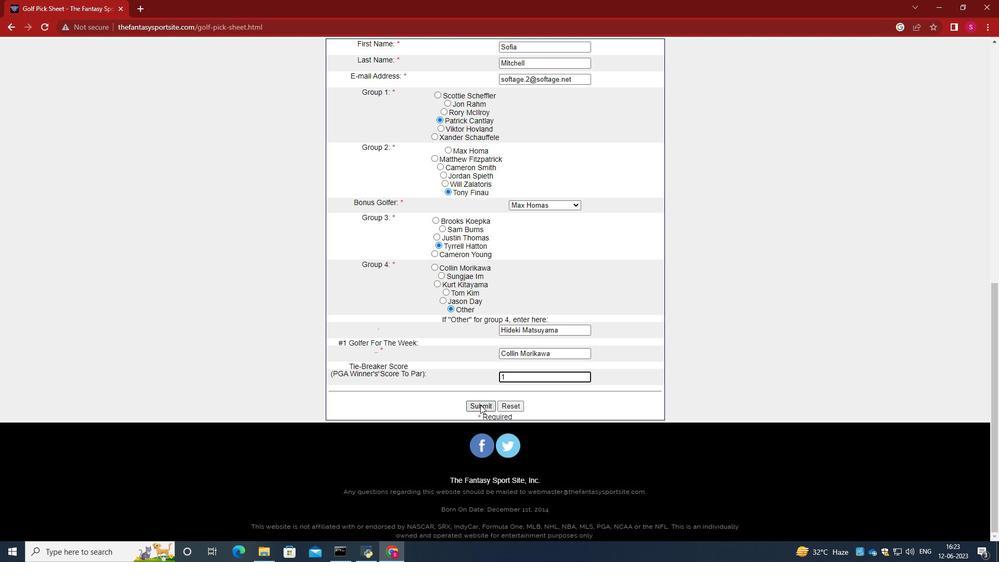 
Action: Mouse pressed left at (480, 405)
Screenshot: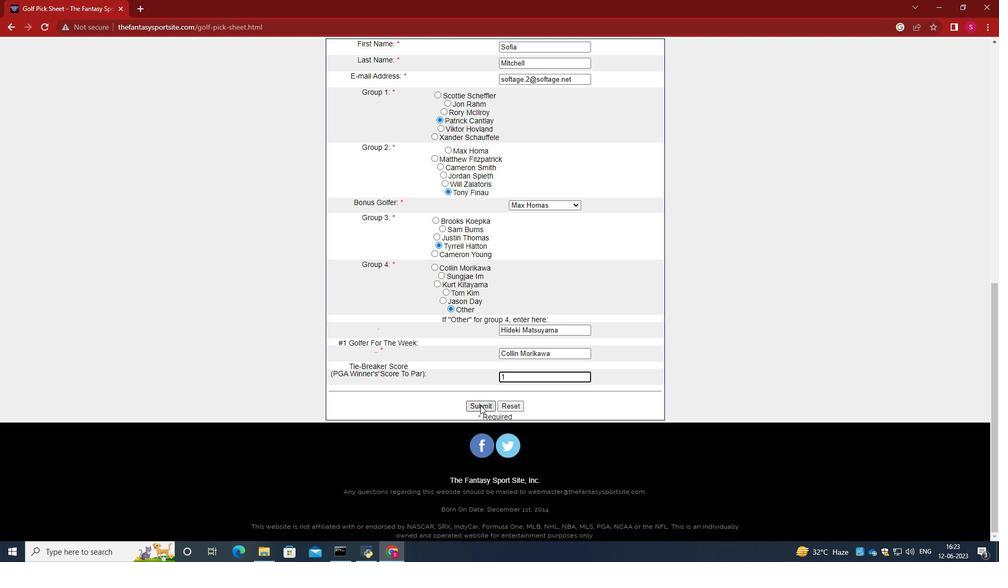 
